 Task: Create a section Compliance Audit Sprint and in the section, add a milestone Test Environment Management in the project AgileNova
Action: Mouse moved to (58, 239)
Screenshot: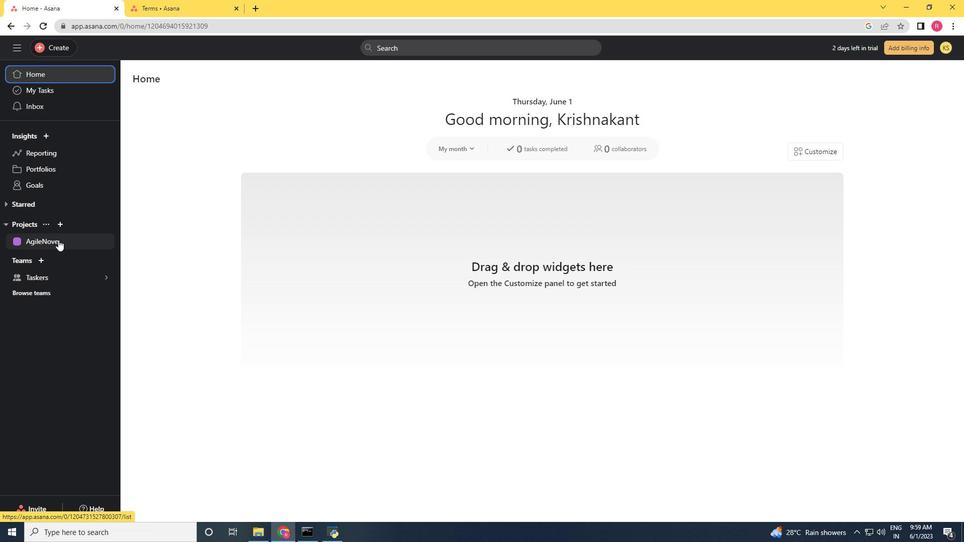 
Action: Mouse pressed left at (58, 239)
Screenshot: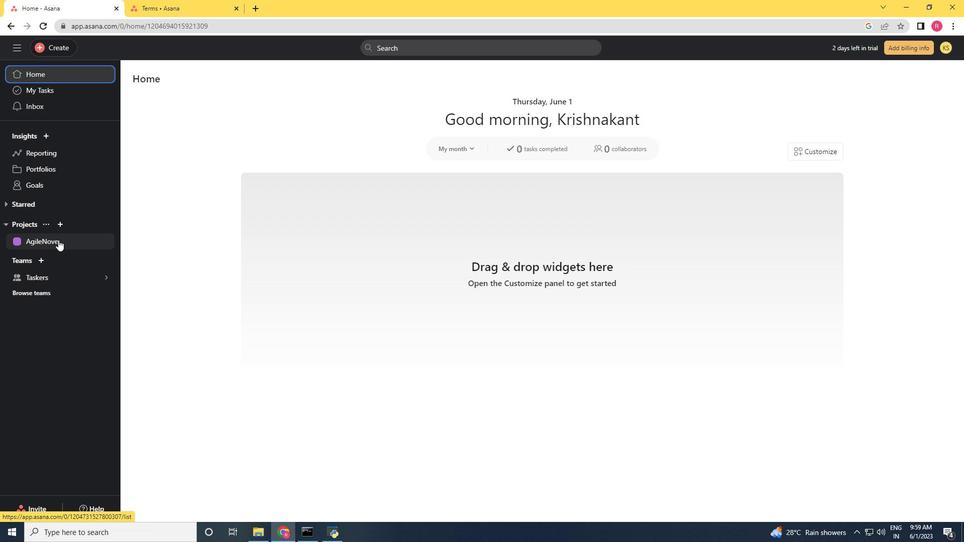 
Action: Mouse moved to (167, 400)
Screenshot: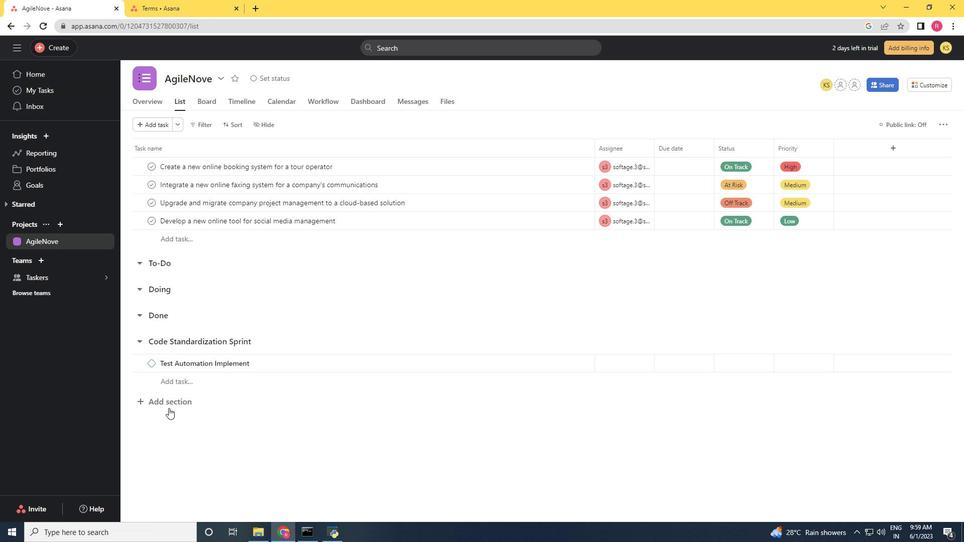 
Action: Mouse pressed left at (167, 400)
Screenshot: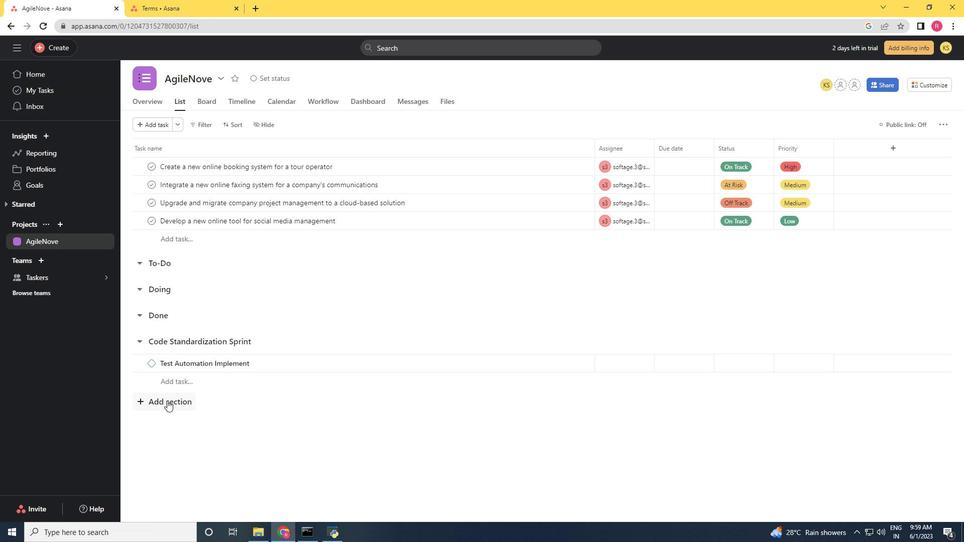
Action: Mouse moved to (121, 424)
Screenshot: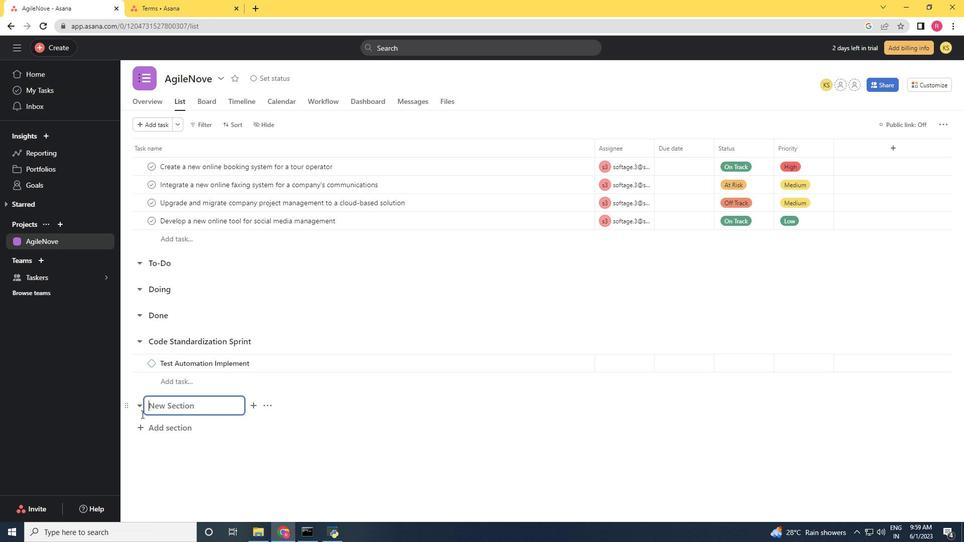 
Action: Key pressed <Key.shift><Key.shift><Key.shift>Compliance<Key.space><Key.shift>Audit<Key.space><Key.shift><Key.shift><Key.shift><Key.shift><Key.shift><Key.shift><Key.shift><Key.shift><Key.shift><Key.shift><Key.shift><Key.shift><Key.shift><Key.shift><Key.shift><Key.shift><Key.shift><Key.shift><Key.shift><Key.shift><Key.shift><Key.shift><Key.shift>Sprint<Key.space><Key.enter><Key.shift><Key.shift><Key.shift><Key.shift><Key.shift><Key.shift><Key.shift><Key.shift><Key.shift>Test<Key.space><Key.shift><Key.shift><Key.shift><Key.shift><Key.shift><Key.shift><Key.shift><Key.shift><Key.shift><Key.shift><Key.shift><Key.shift><Key.shift><Key.shift><Key.shift>Environment<Key.space><Key.shift>Managemenr<Key.space><Key.backspace><Key.backspace>t<Key.space>
Screenshot: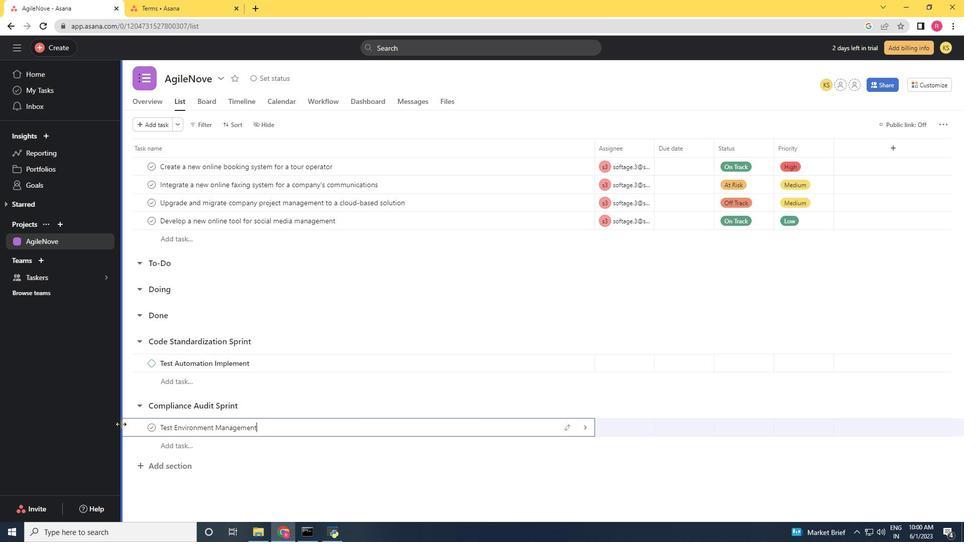 
Action: Mouse moved to (307, 420)
Screenshot: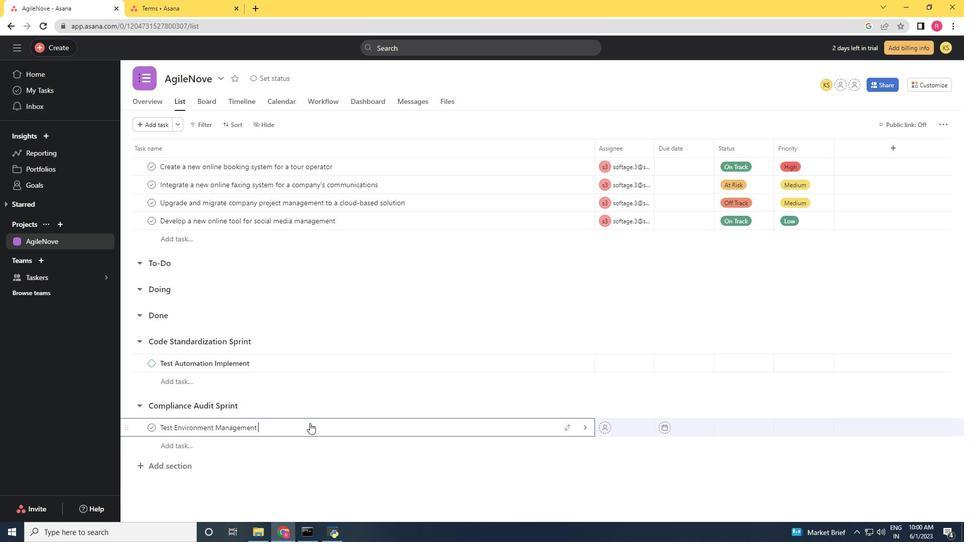 
Action: Mouse pressed right at (307, 420)
Screenshot: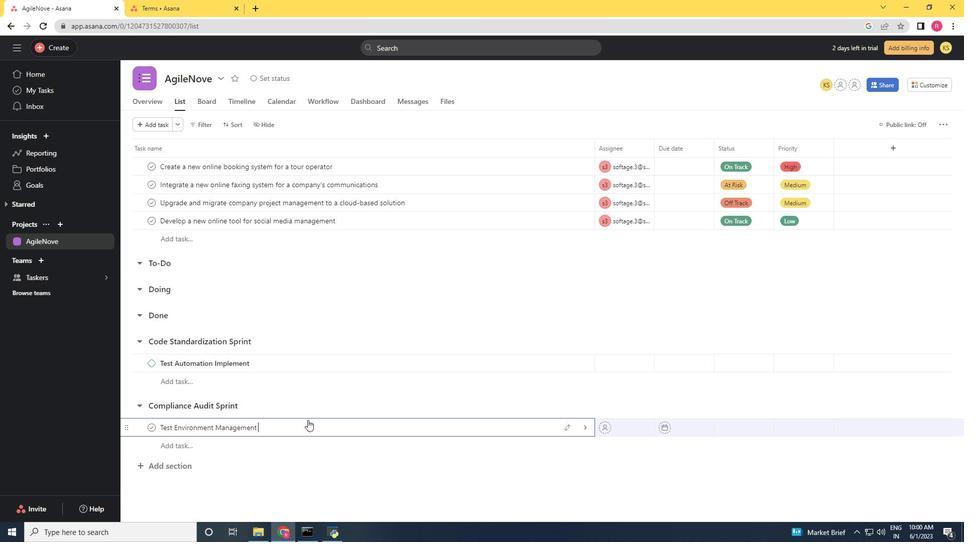 
Action: Mouse moved to (366, 363)
Screenshot: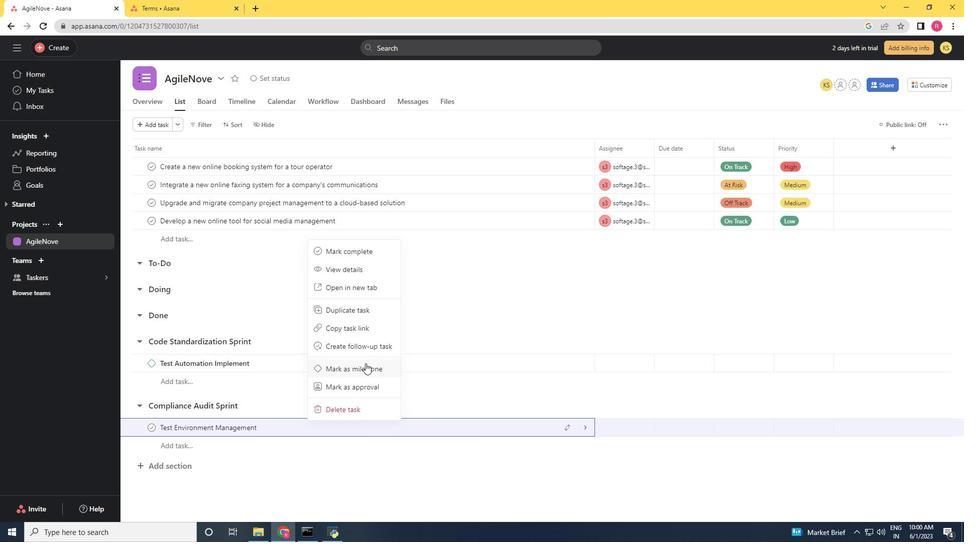 
Action: Mouse pressed left at (366, 363)
Screenshot: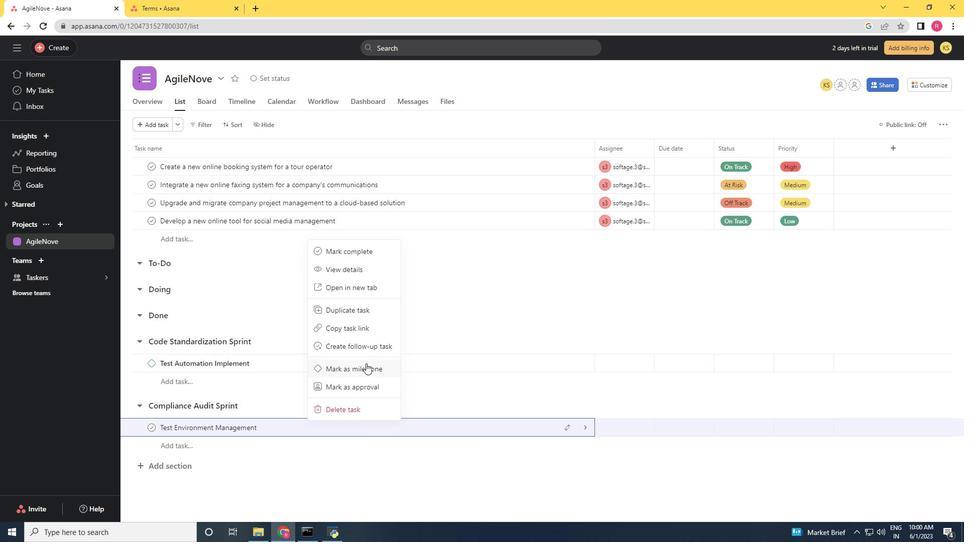 
Action: Mouse moved to (336, 373)
Screenshot: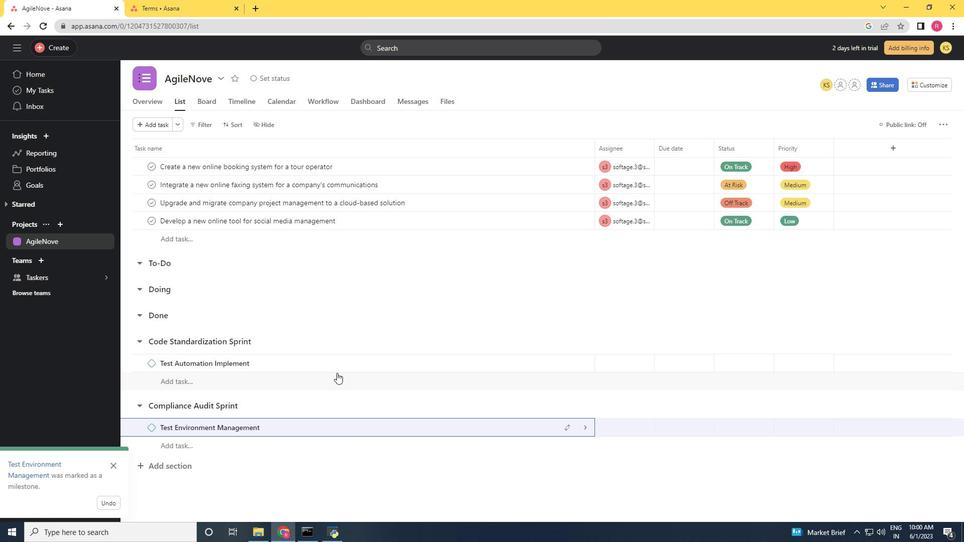 
